 Task: Select a due date automation when advanced on, the moment a card is due add fields with custom field "Resume" cleared.
Action: Mouse moved to (1243, 97)
Screenshot: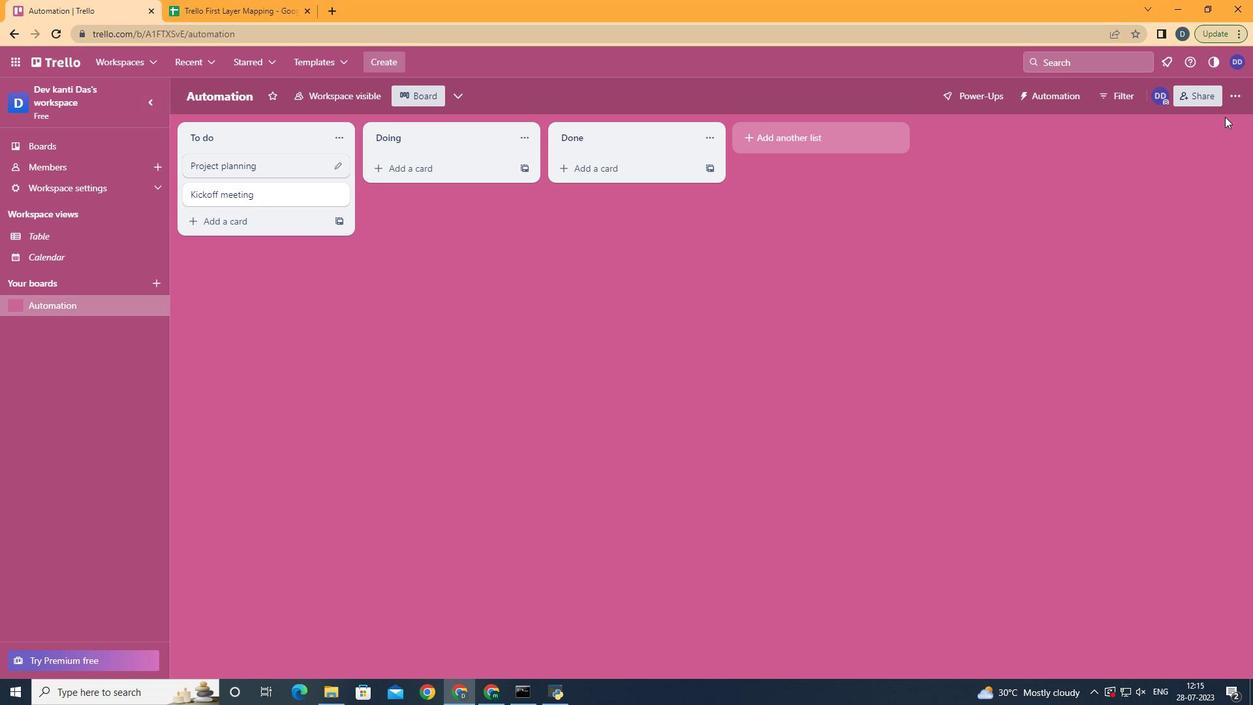 
Action: Mouse pressed left at (1243, 97)
Screenshot: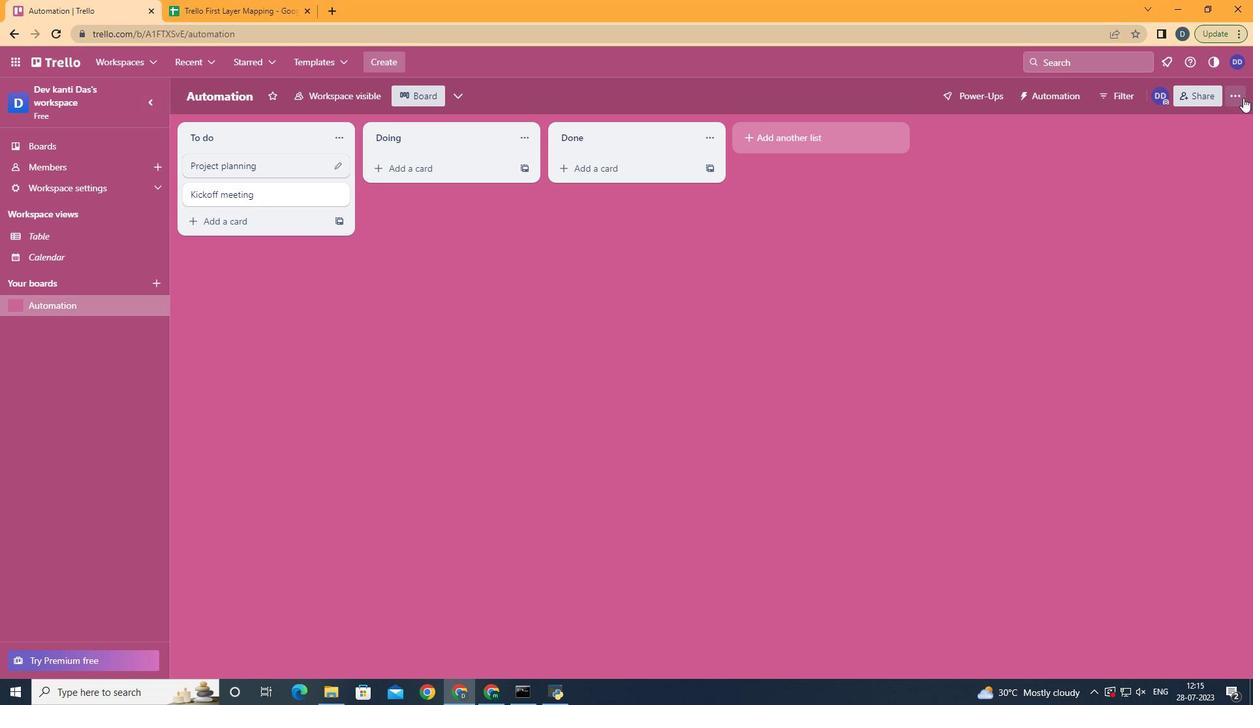 
Action: Mouse moved to (1120, 267)
Screenshot: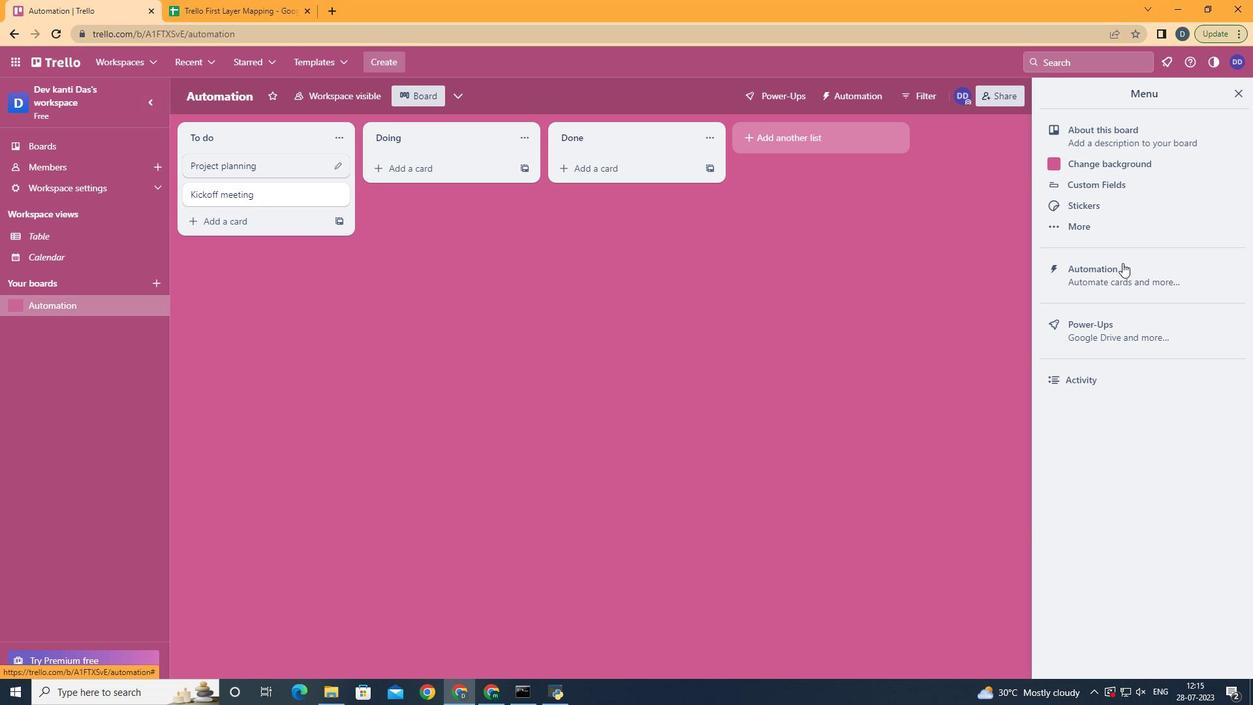 
Action: Mouse pressed left at (1120, 267)
Screenshot: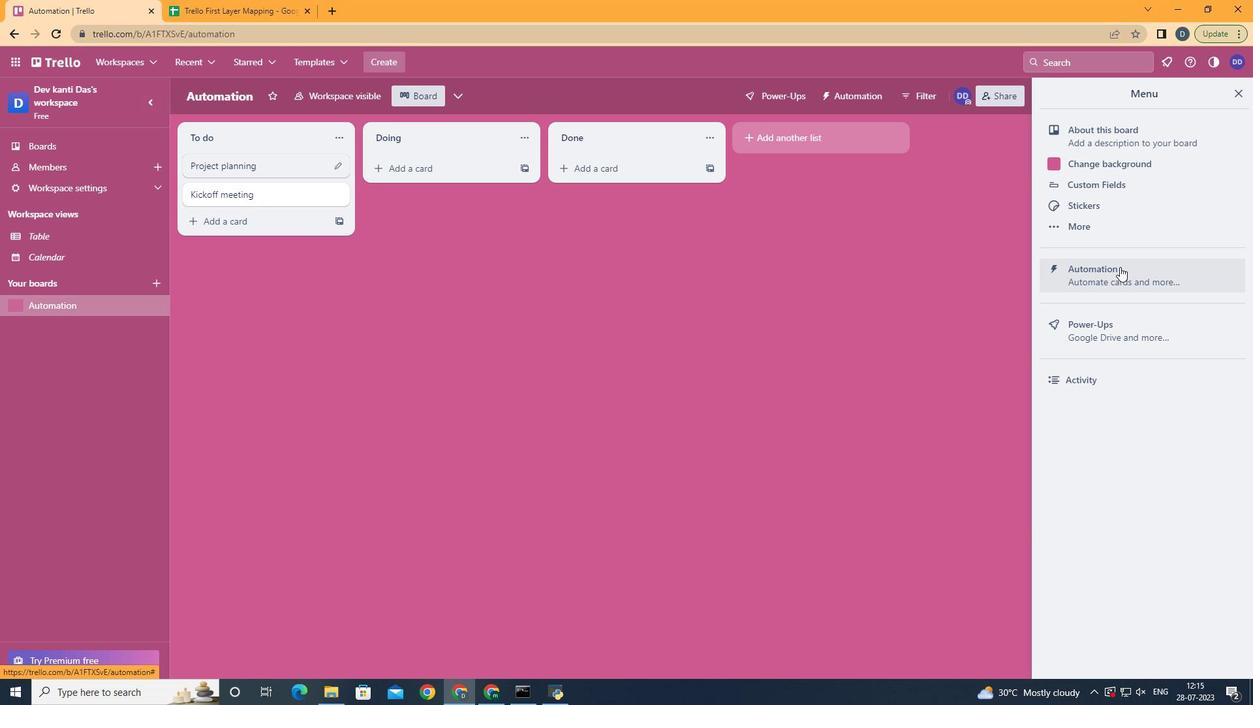 
Action: Mouse moved to (202, 265)
Screenshot: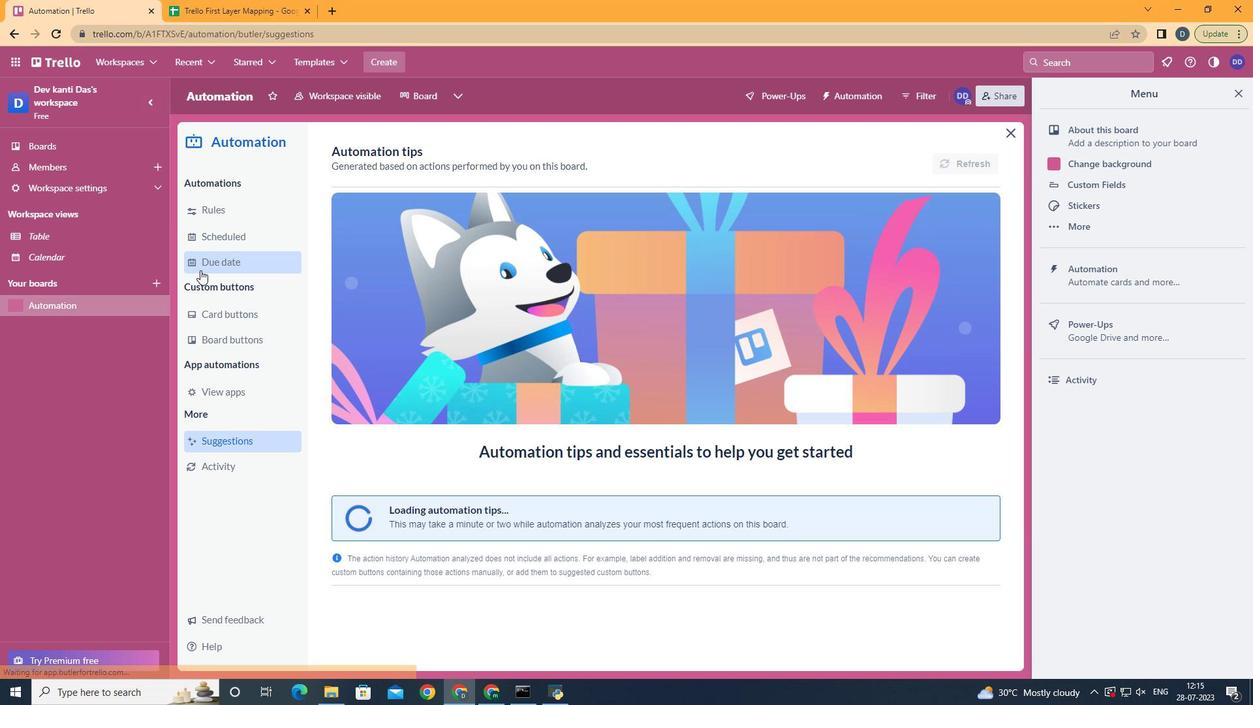 
Action: Mouse pressed left at (202, 265)
Screenshot: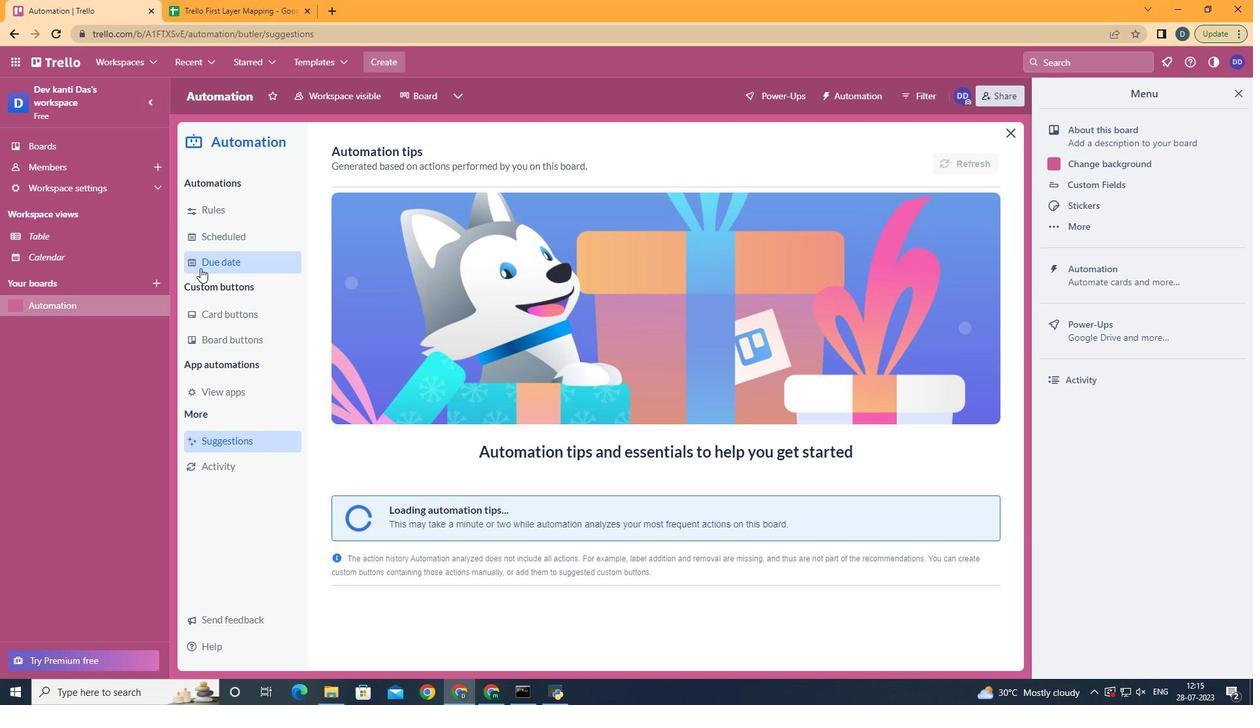 
Action: Mouse moved to (412, 430)
Screenshot: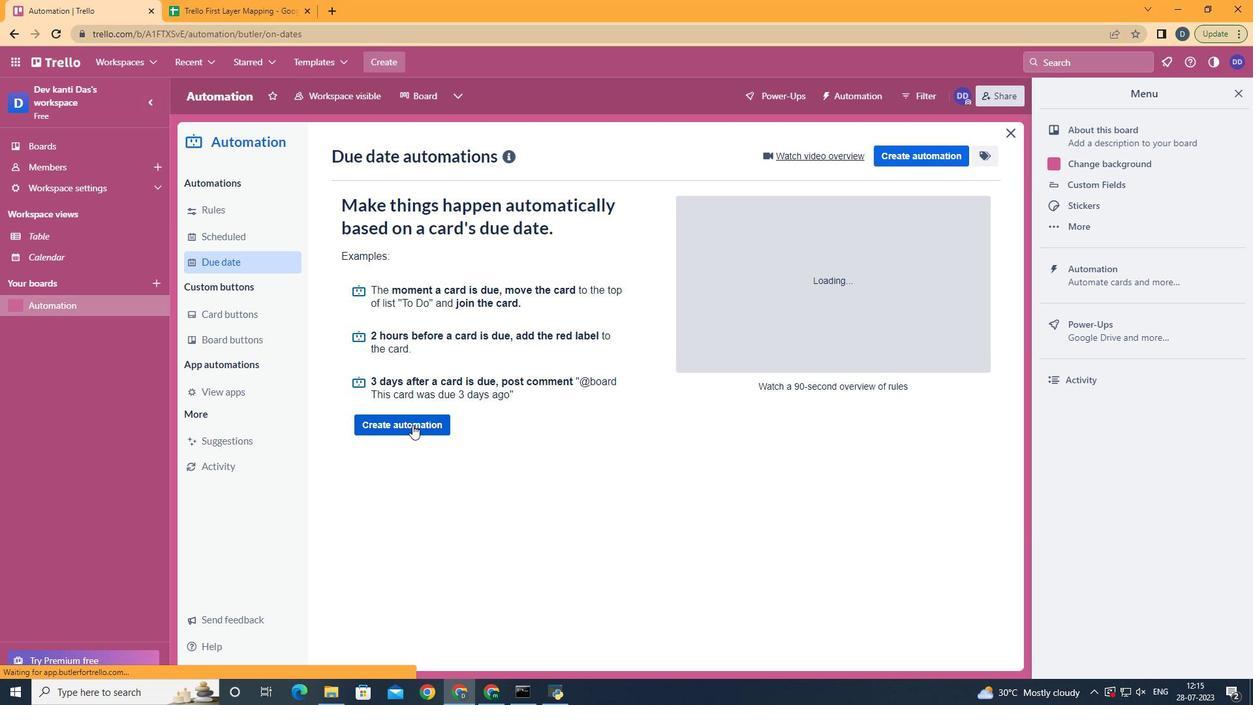 
Action: Mouse pressed left at (412, 430)
Screenshot: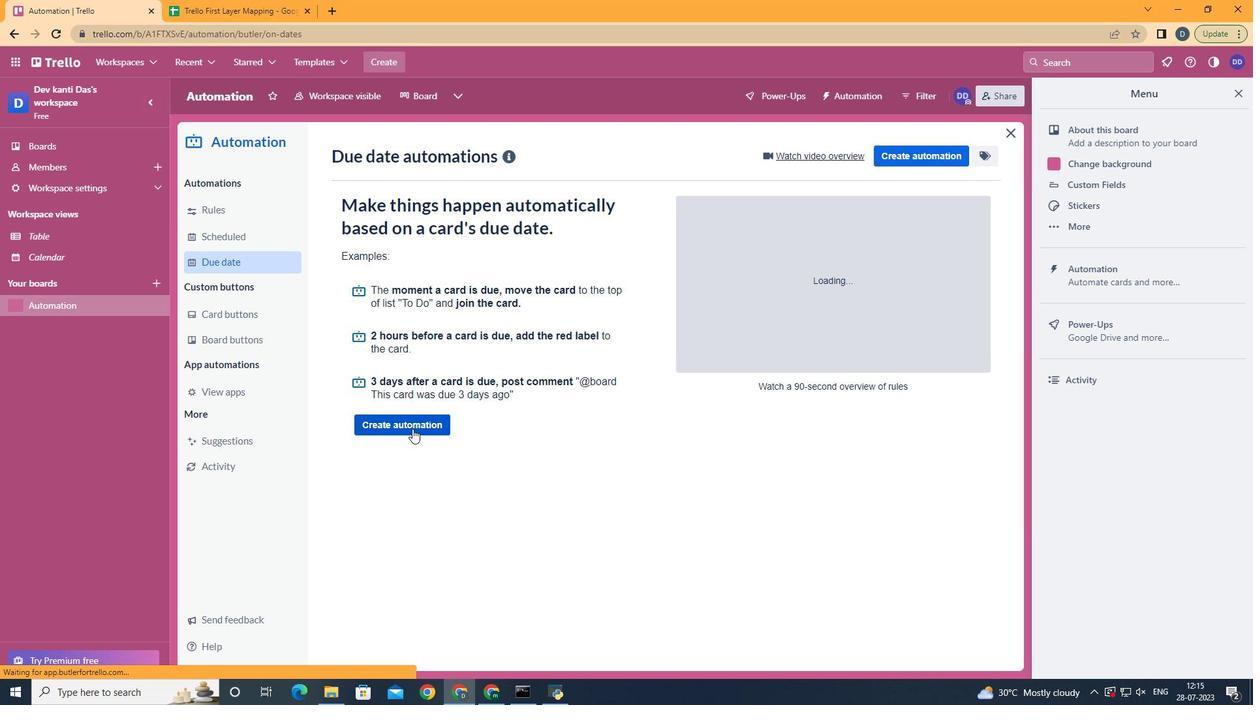 
Action: Mouse moved to (631, 278)
Screenshot: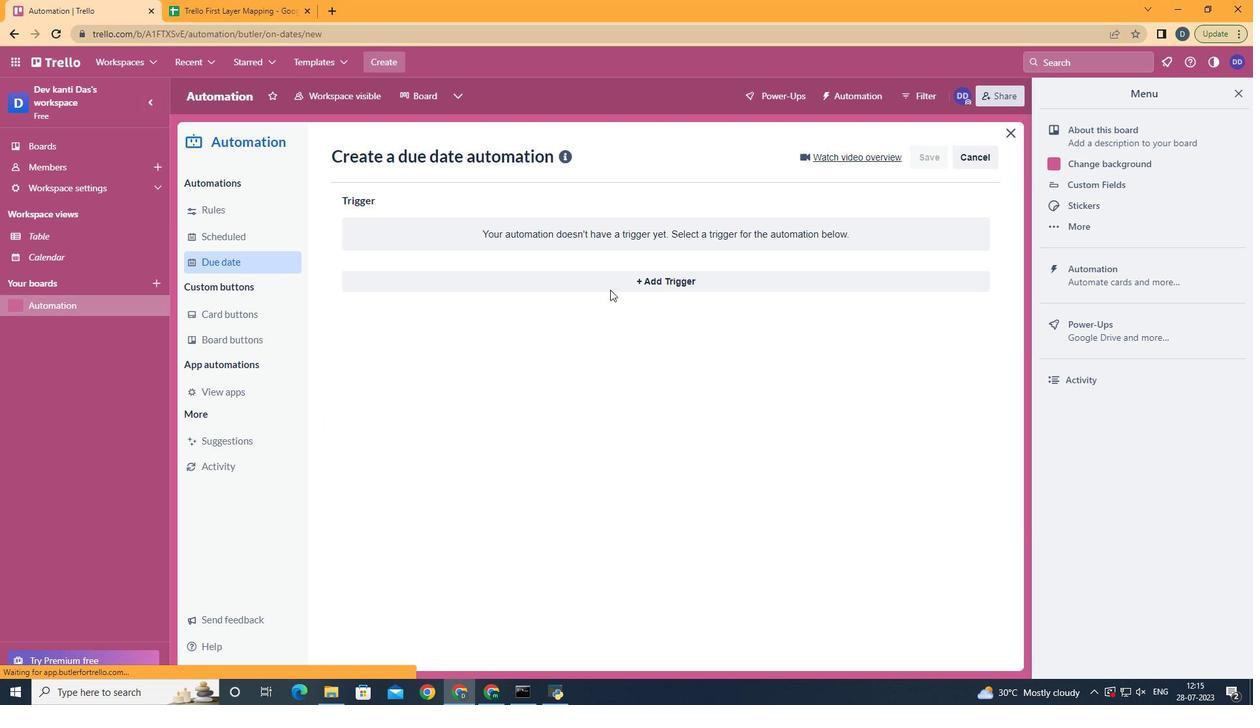 
Action: Mouse pressed left at (631, 278)
Screenshot: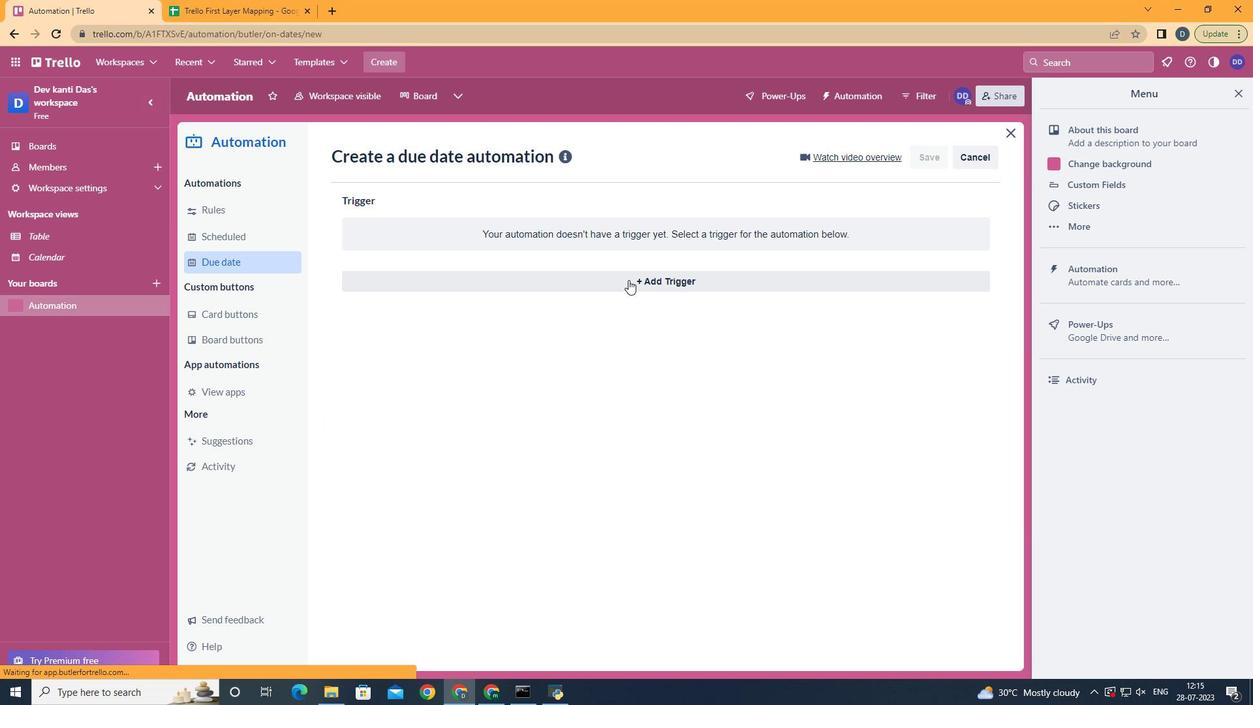 
Action: Mouse moved to (389, 461)
Screenshot: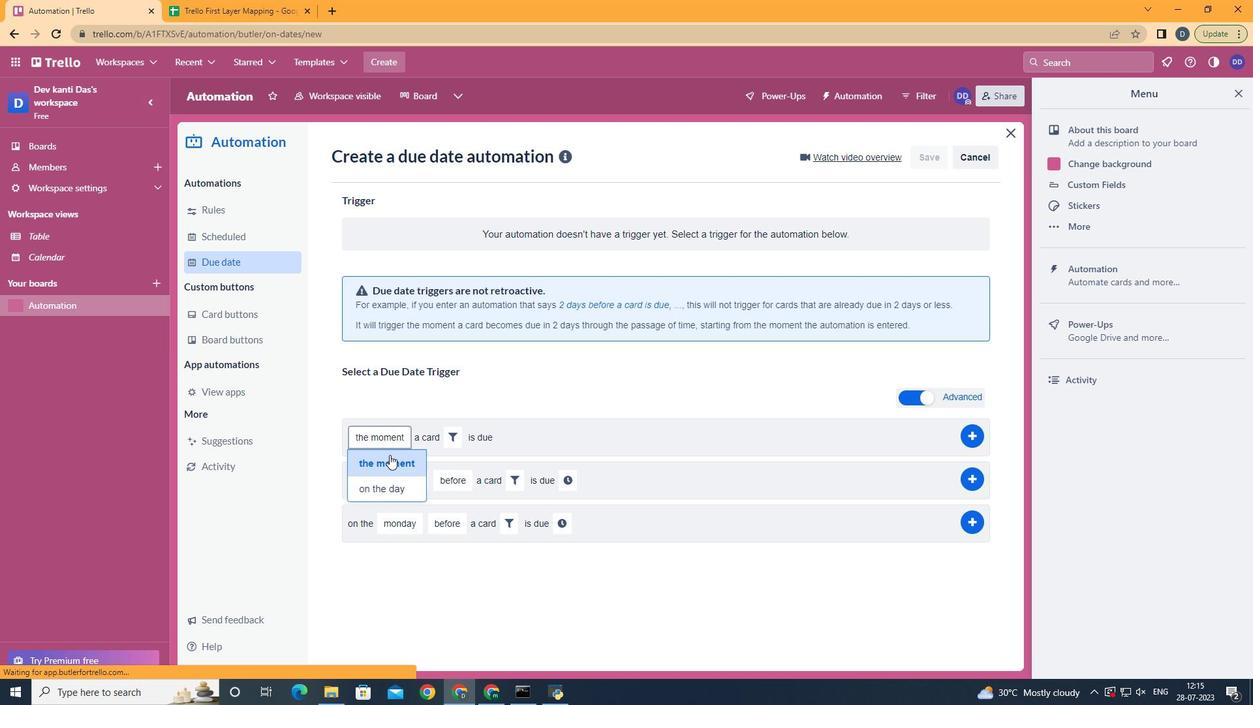 
Action: Mouse pressed left at (389, 461)
Screenshot: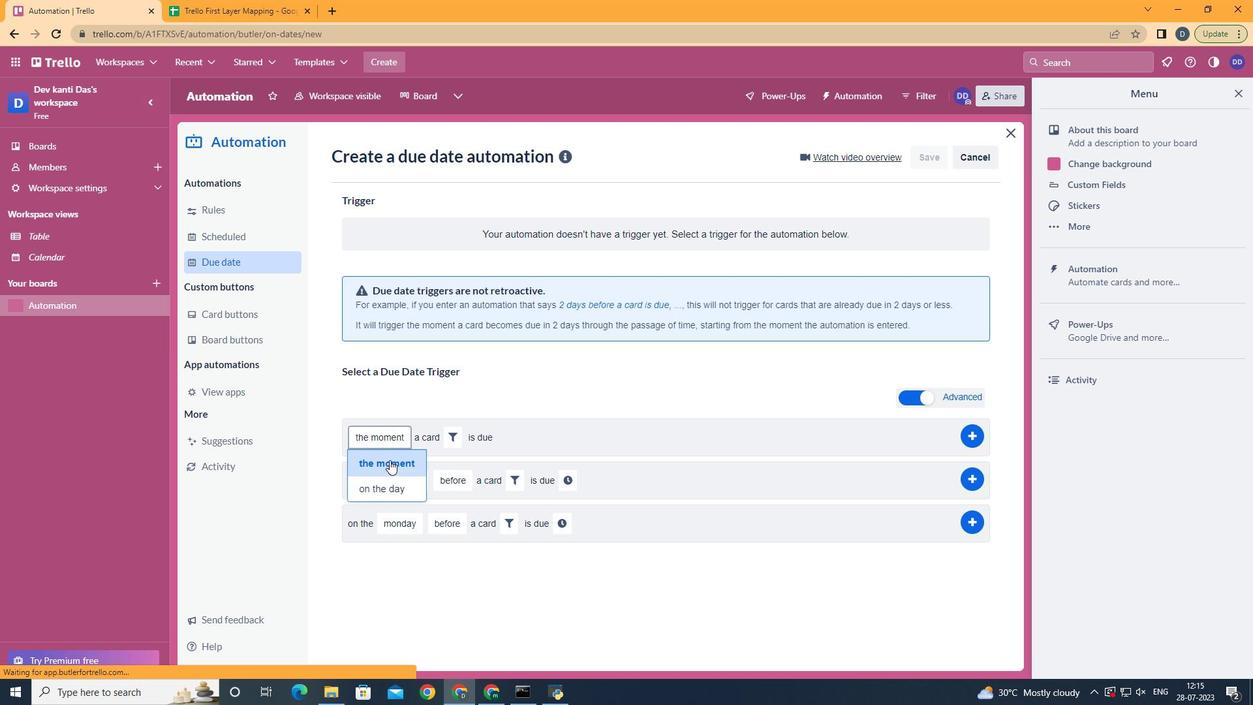 
Action: Mouse moved to (451, 433)
Screenshot: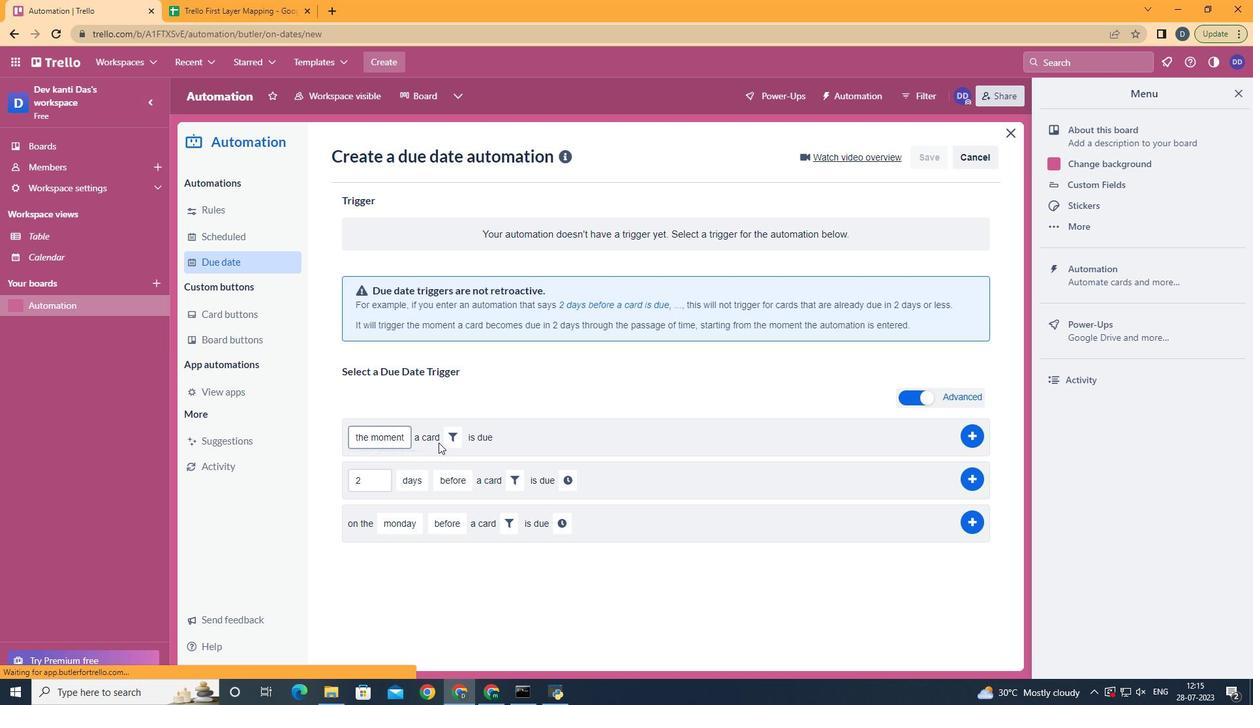 
Action: Mouse pressed left at (451, 433)
Screenshot: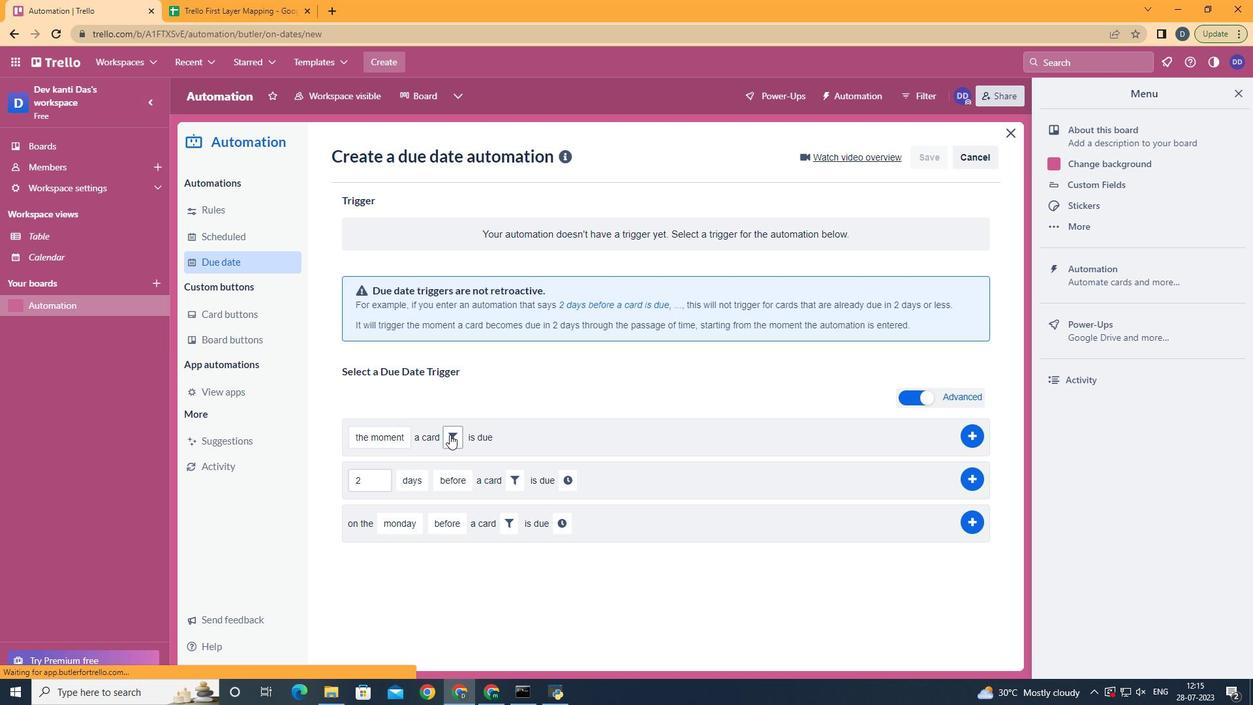 
Action: Mouse moved to (666, 480)
Screenshot: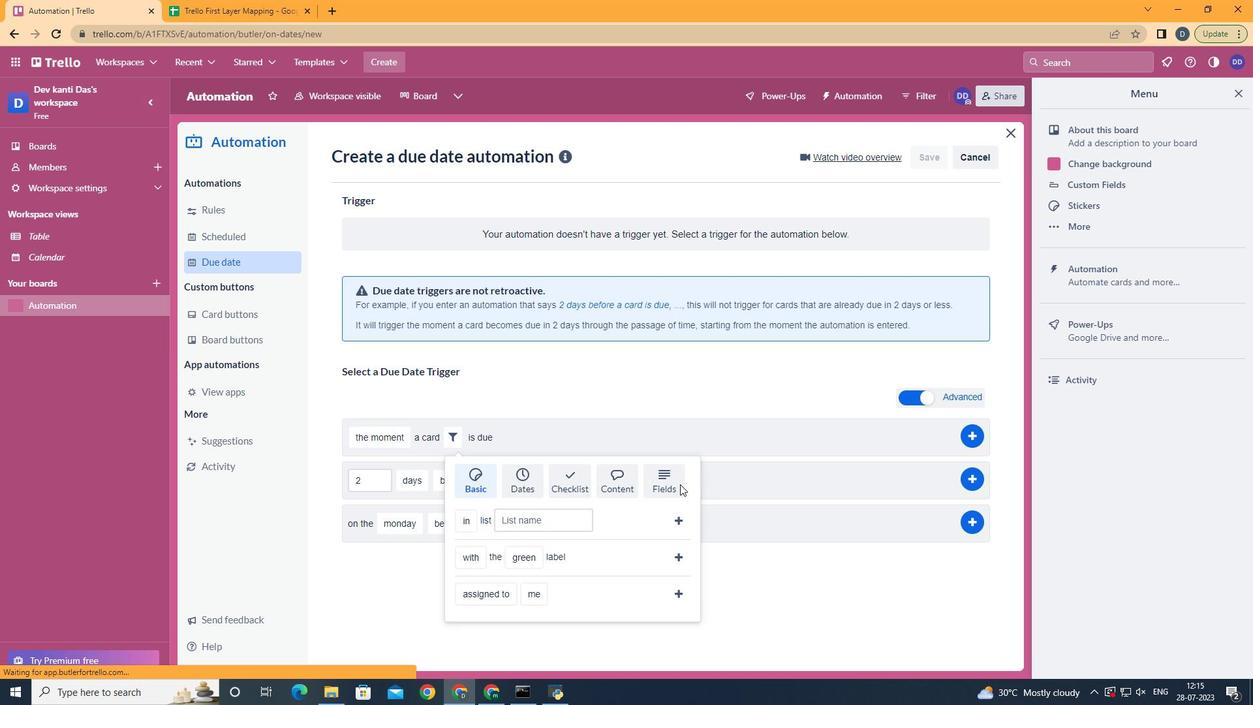 
Action: Mouse pressed left at (666, 480)
Screenshot: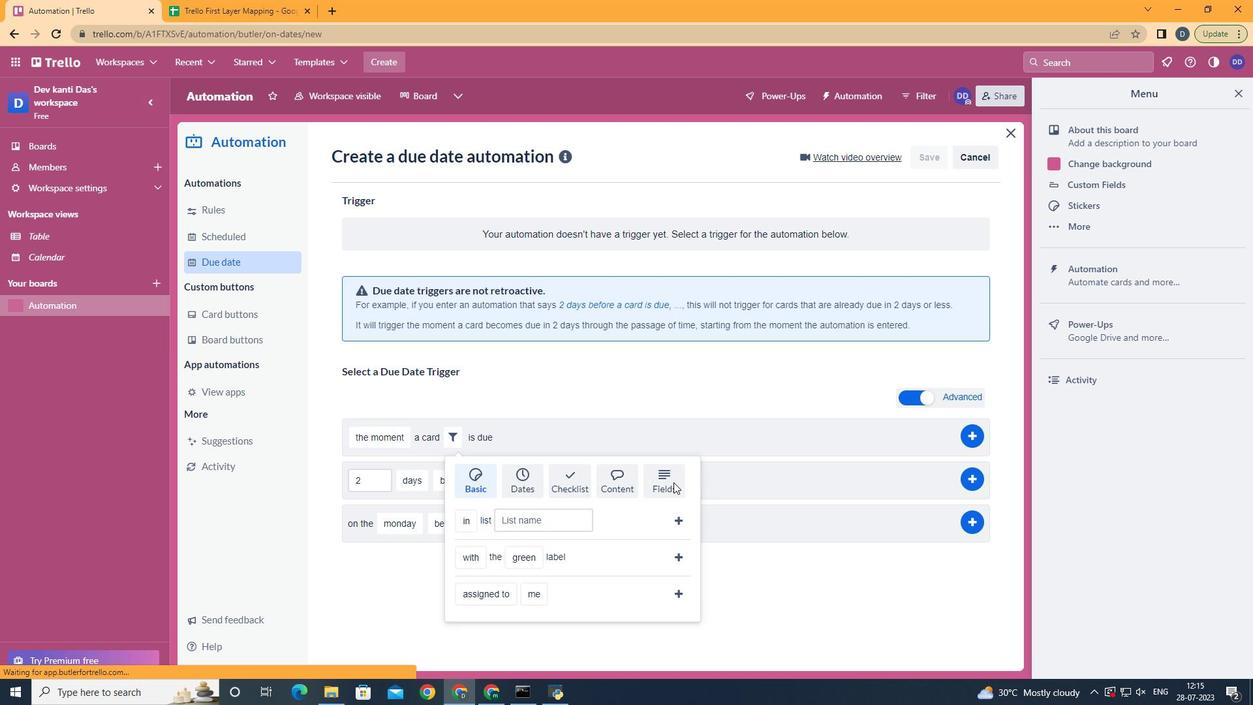 
Action: Mouse moved to (485, 563)
Screenshot: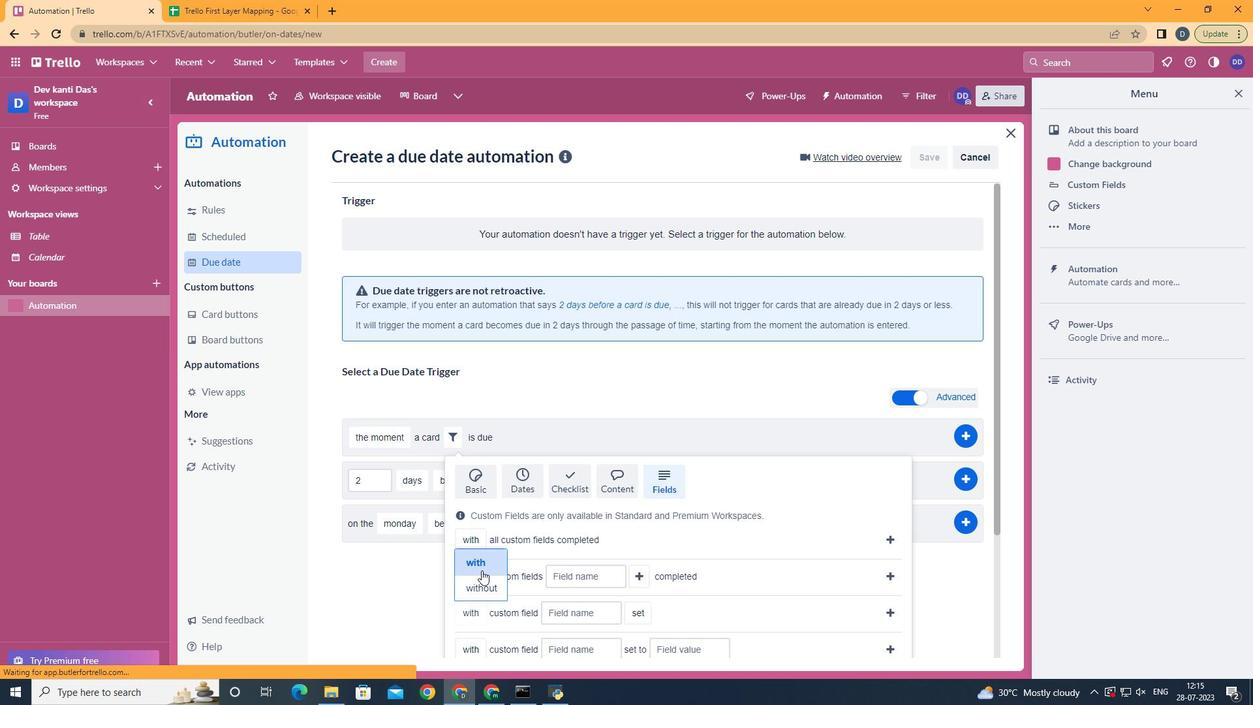 
Action: Mouse pressed left at (485, 563)
Screenshot: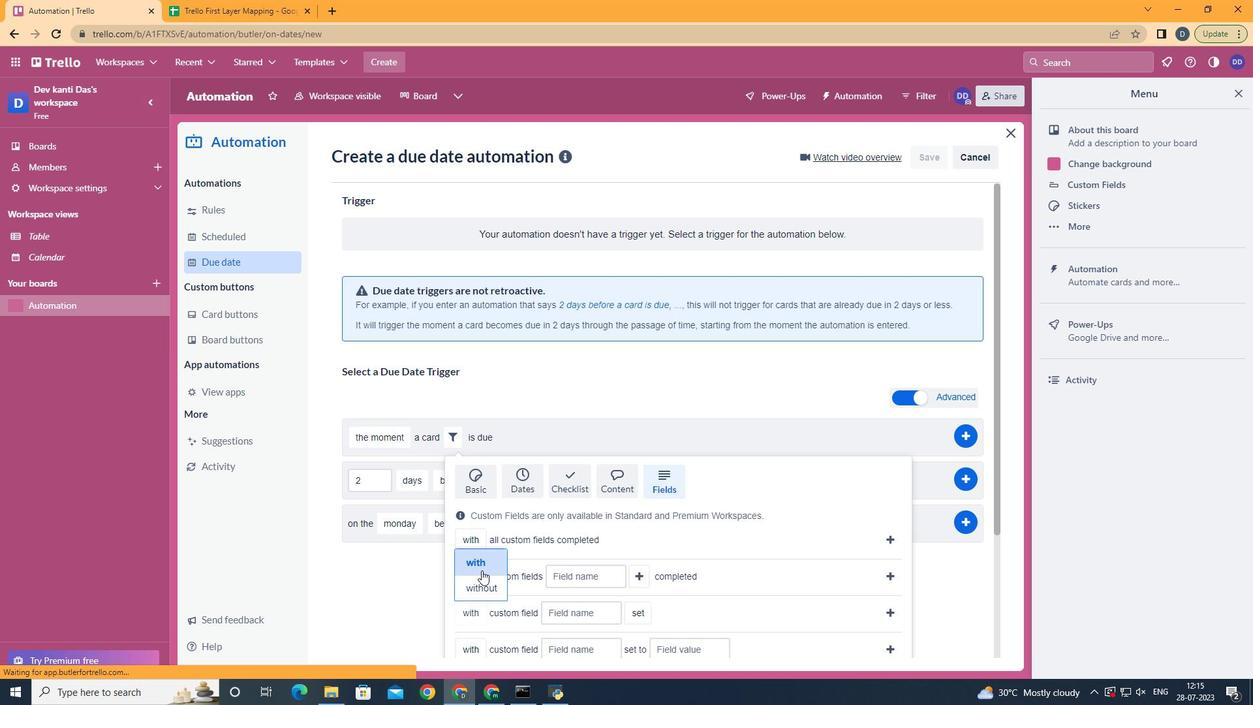 
Action: Mouse moved to (583, 615)
Screenshot: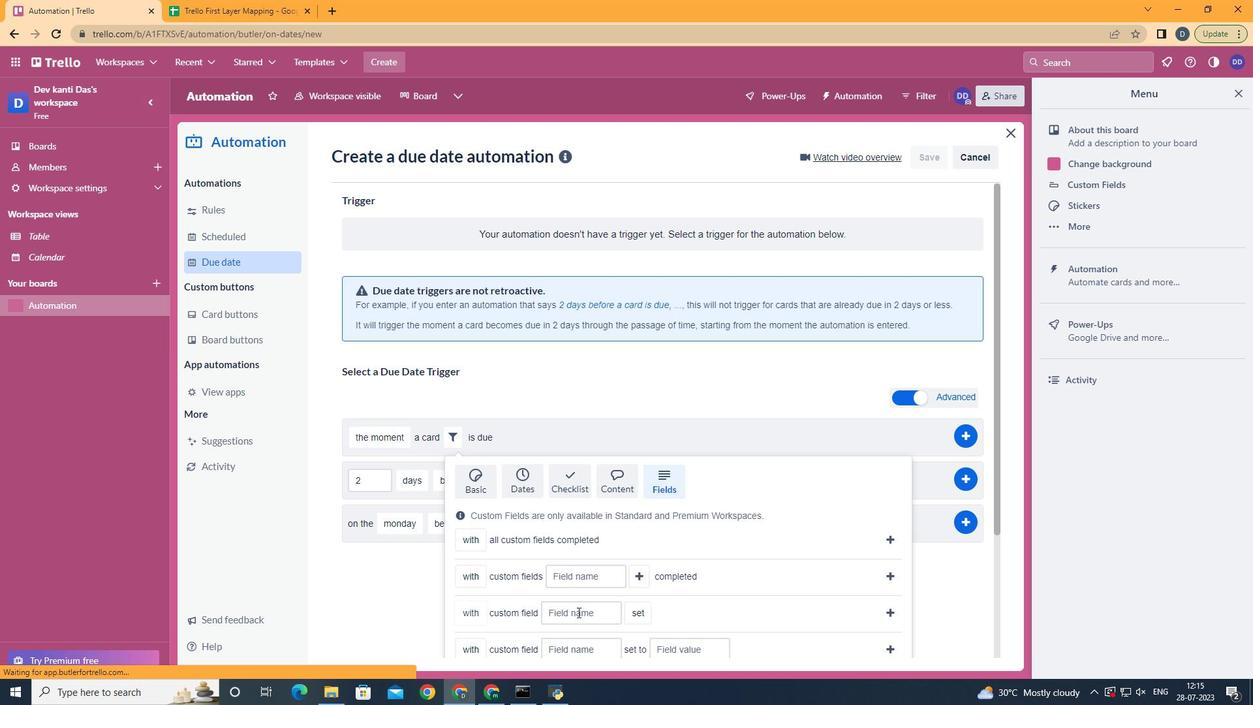 
Action: Mouse pressed left at (583, 615)
Screenshot: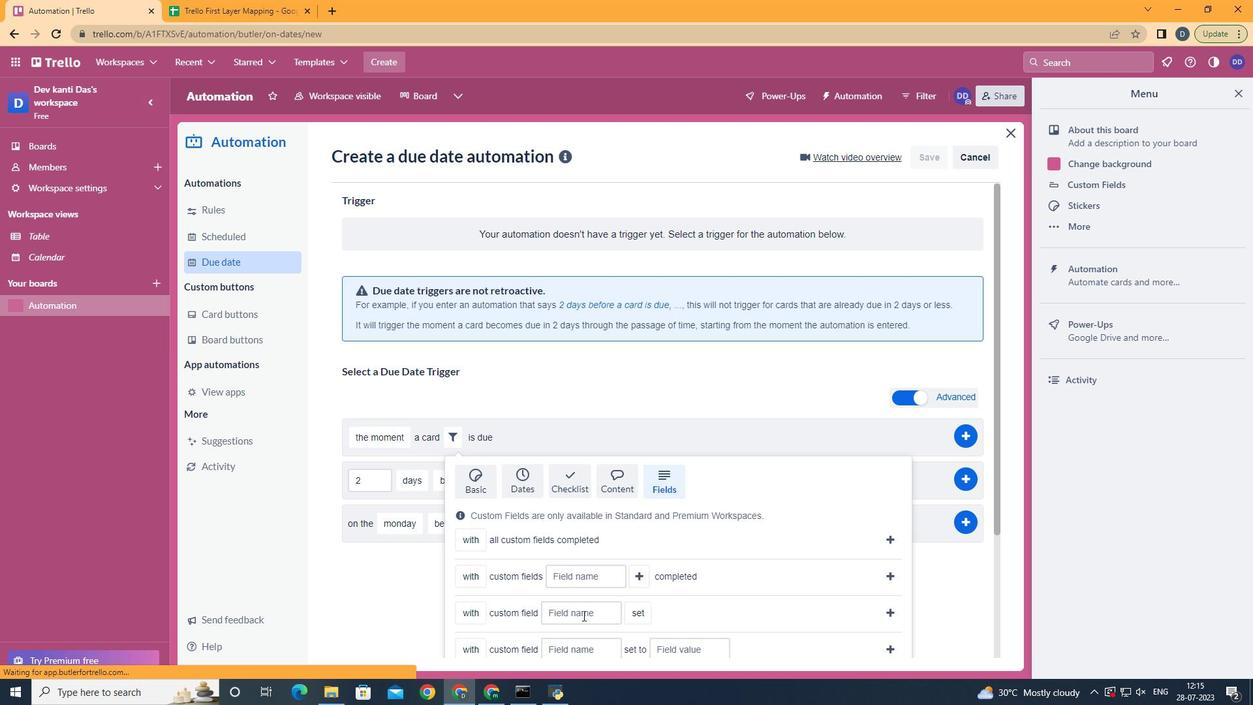 
Action: Key pressed <Key.shift>Resume
Screenshot: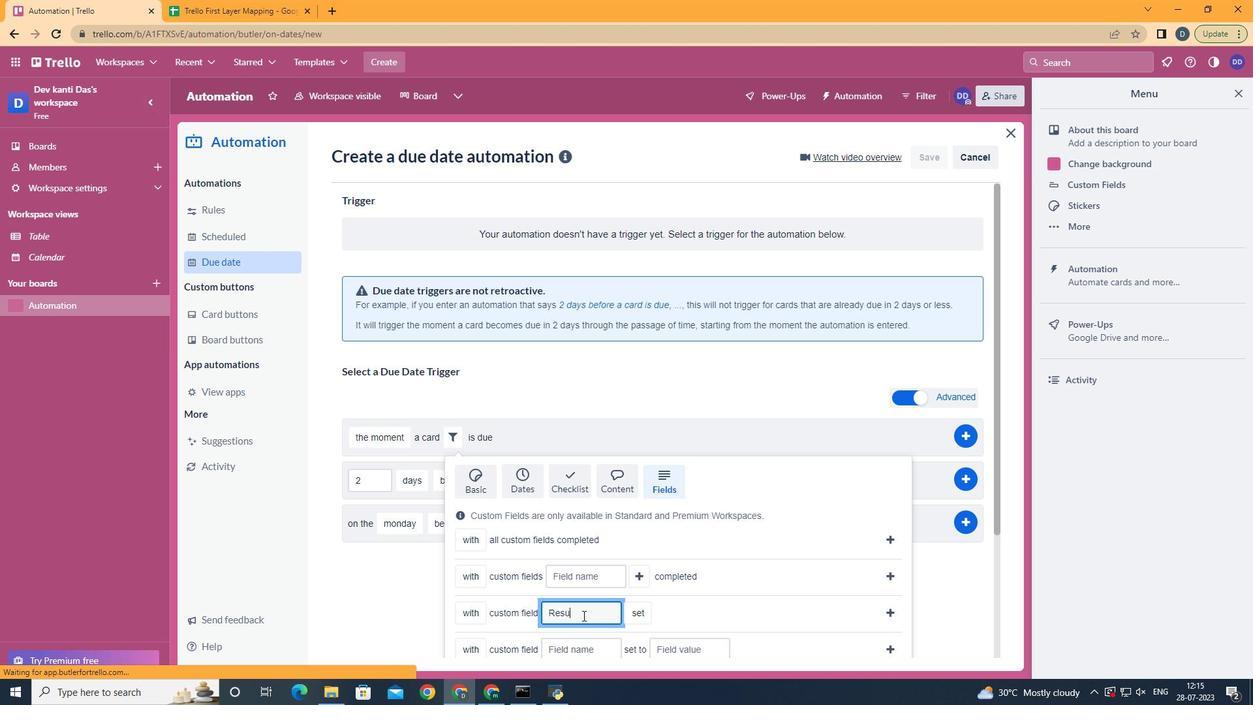 
Action: Mouse moved to (658, 585)
Screenshot: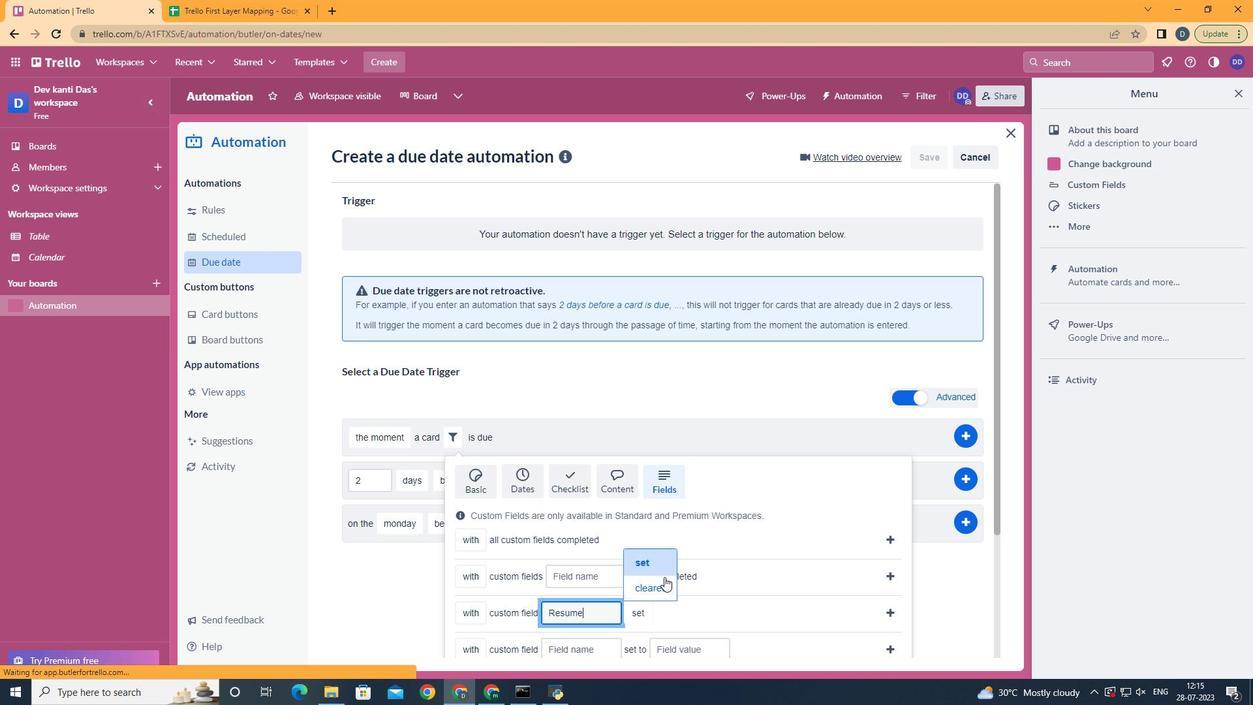
Action: Mouse pressed left at (658, 585)
Screenshot: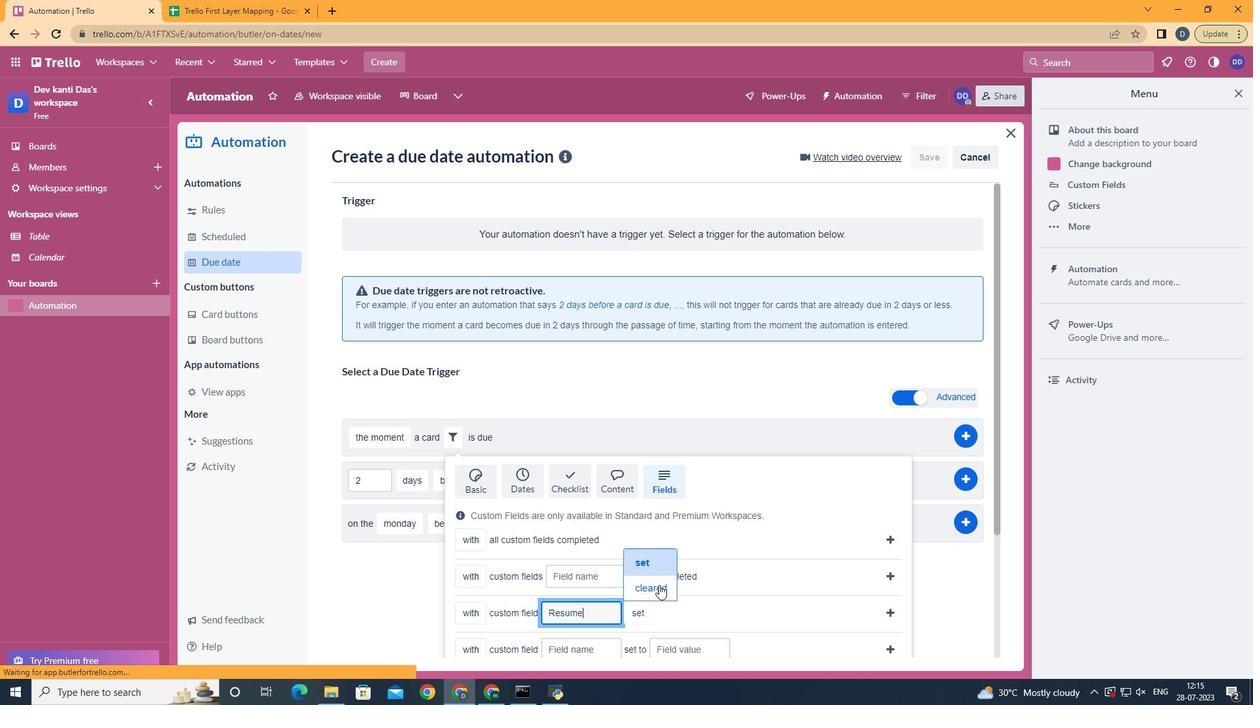 
Action: Mouse moved to (893, 614)
Screenshot: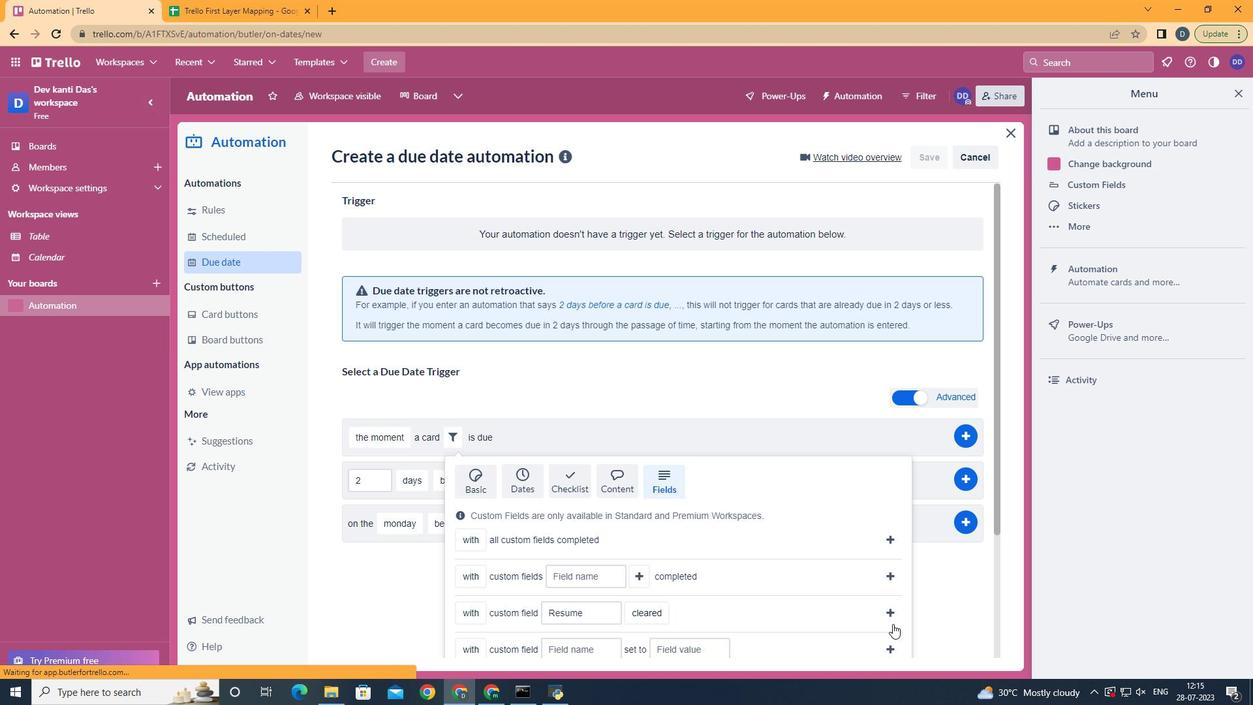 
Action: Mouse pressed left at (893, 614)
Screenshot: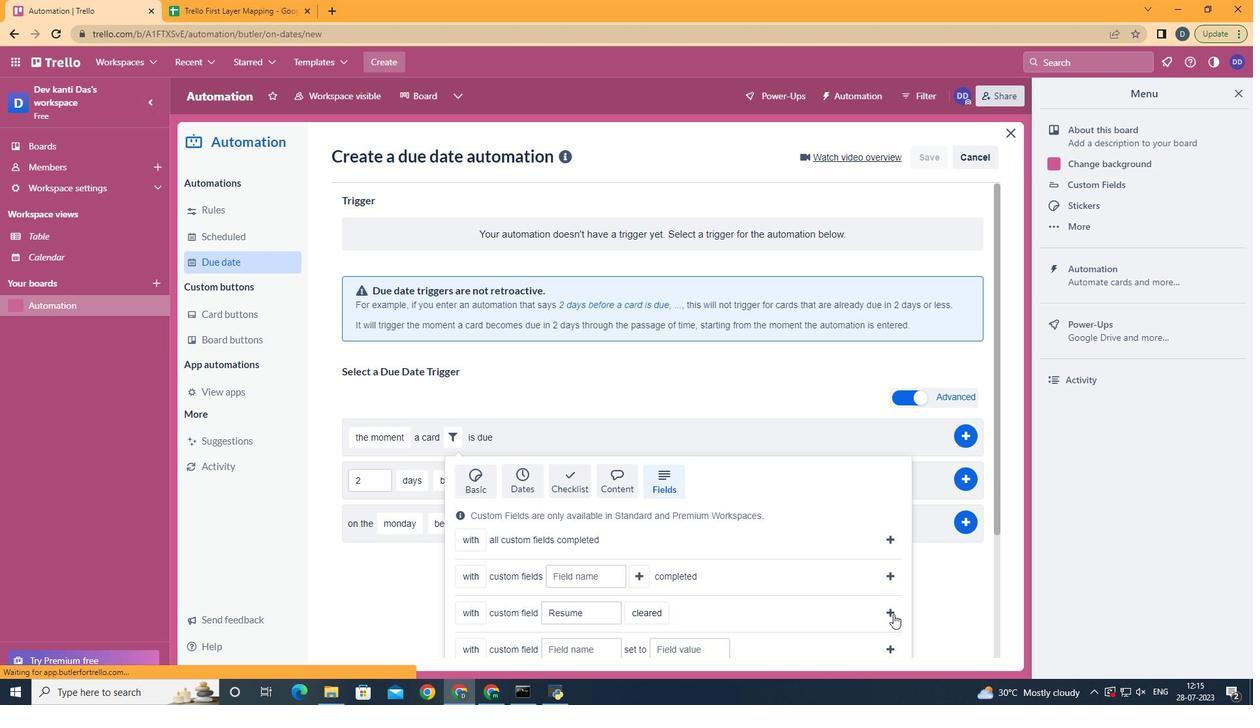 
Action: Mouse moved to (801, 540)
Screenshot: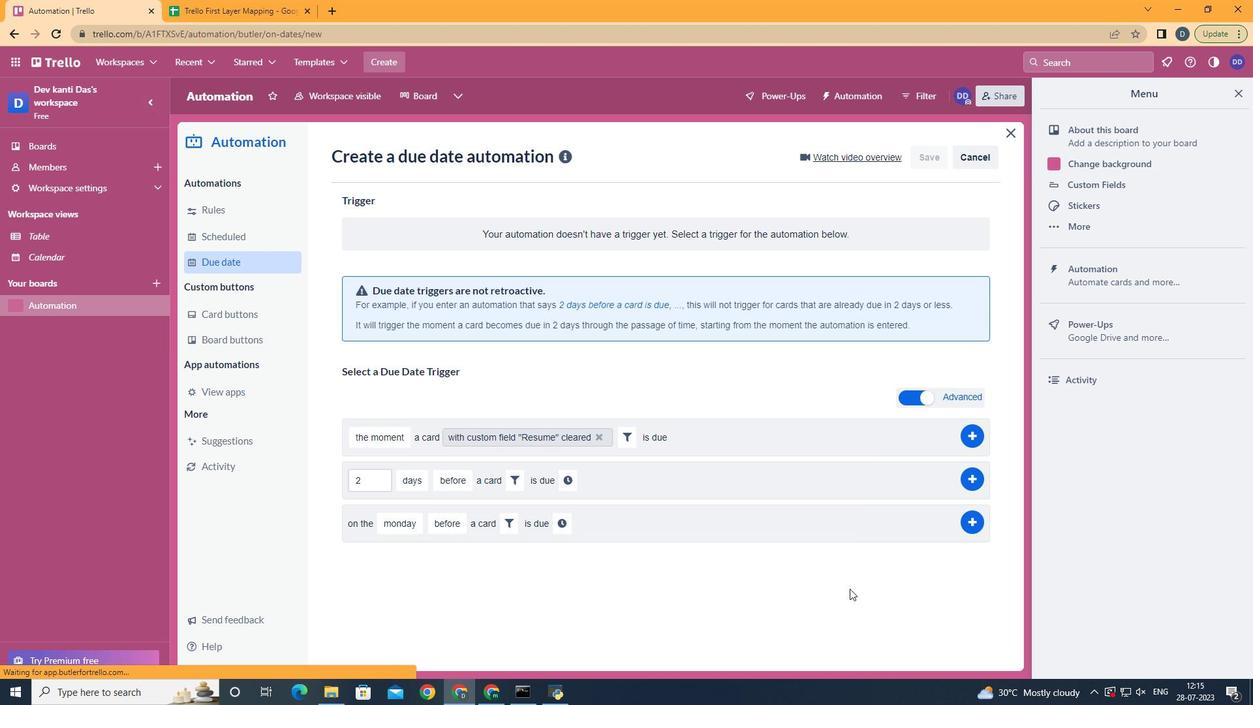 
